 Task: Add the task  Fix issue causing incorrect data to be stored in the database to the section Backup and Recovery Sprint in the project TowerLine and add a Due Date to the respective task as 2023/11/14.
Action: Mouse moved to (54, 355)
Screenshot: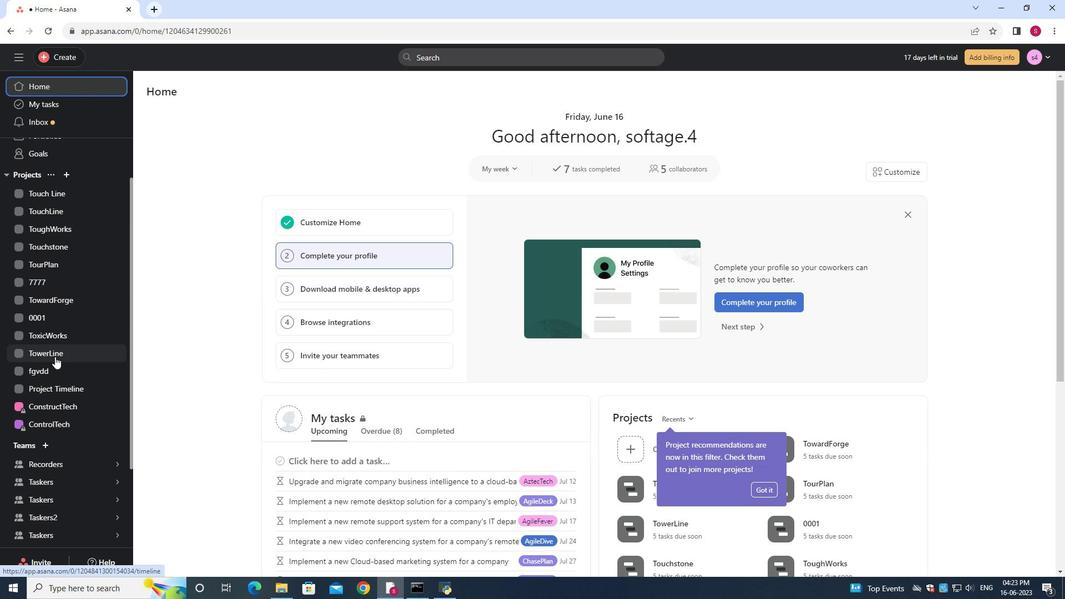 
Action: Mouse pressed left at (54, 355)
Screenshot: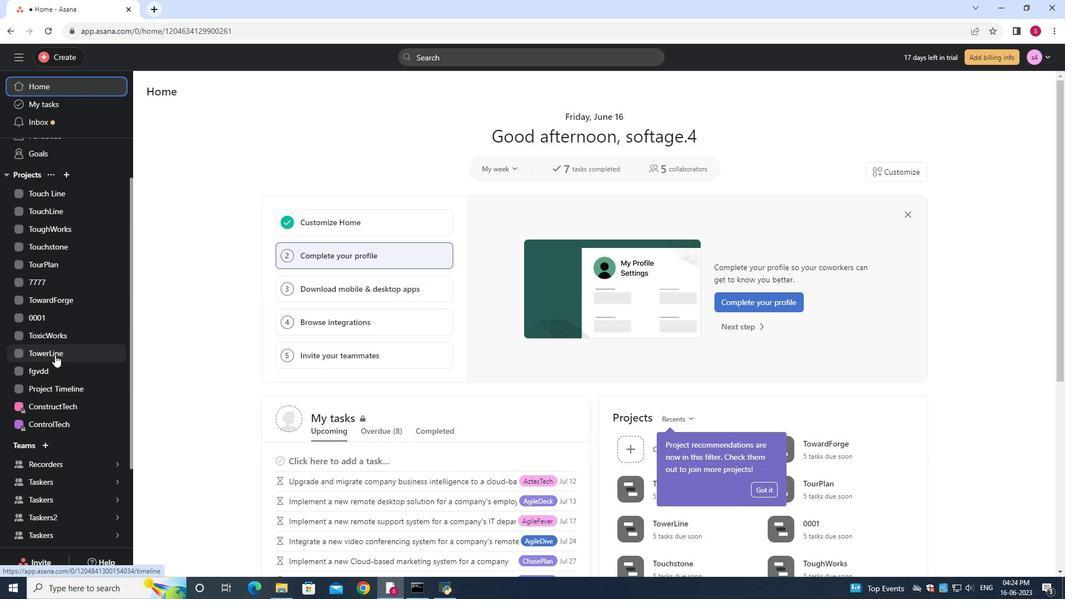 
Action: Mouse moved to (198, 118)
Screenshot: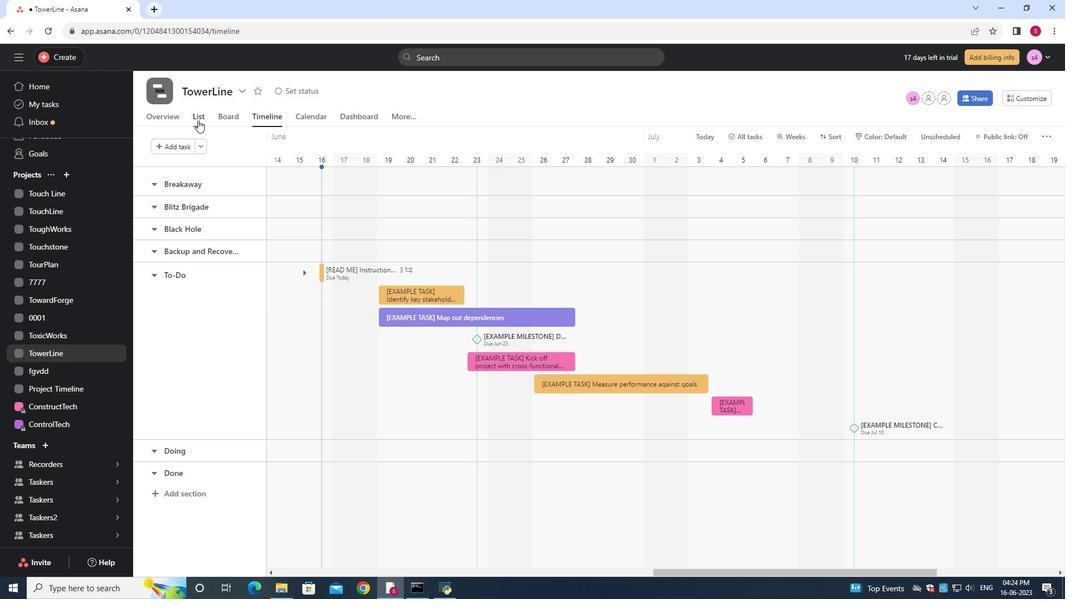 
Action: Mouse pressed left at (198, 118)
Screenshot: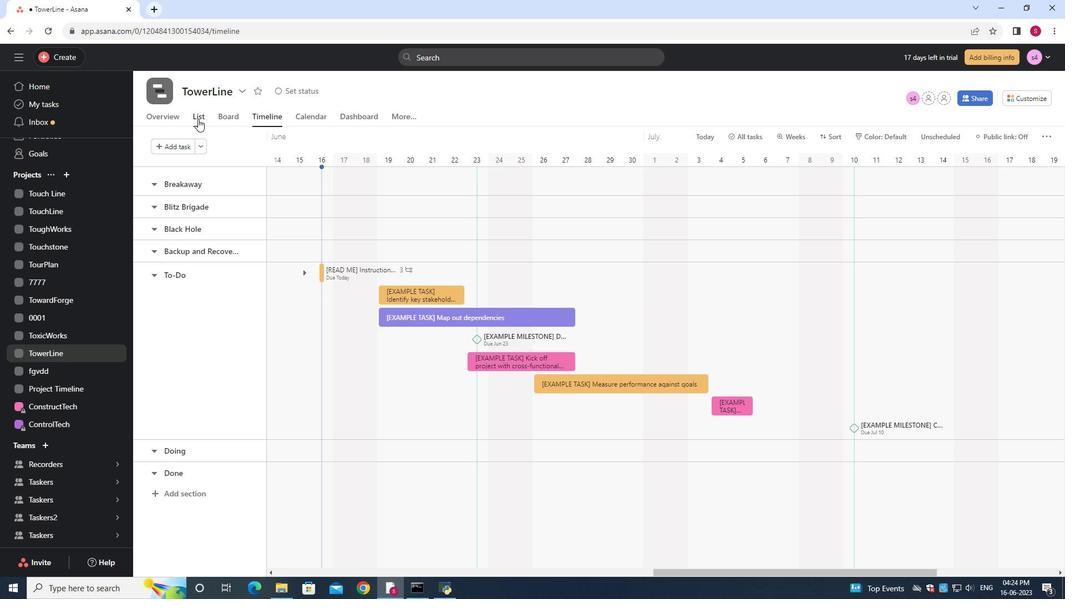 
Action: Mouse moved to (303, 356)
Screenshot: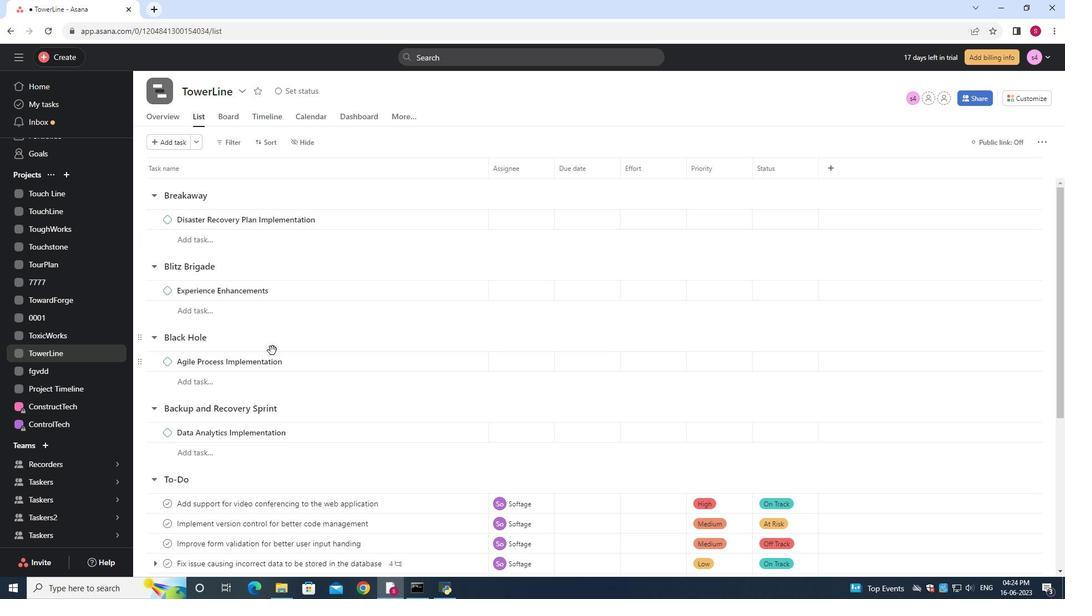 
Action: Mouse scrolled (303, 355) with delta (0, 0)
Screenshot: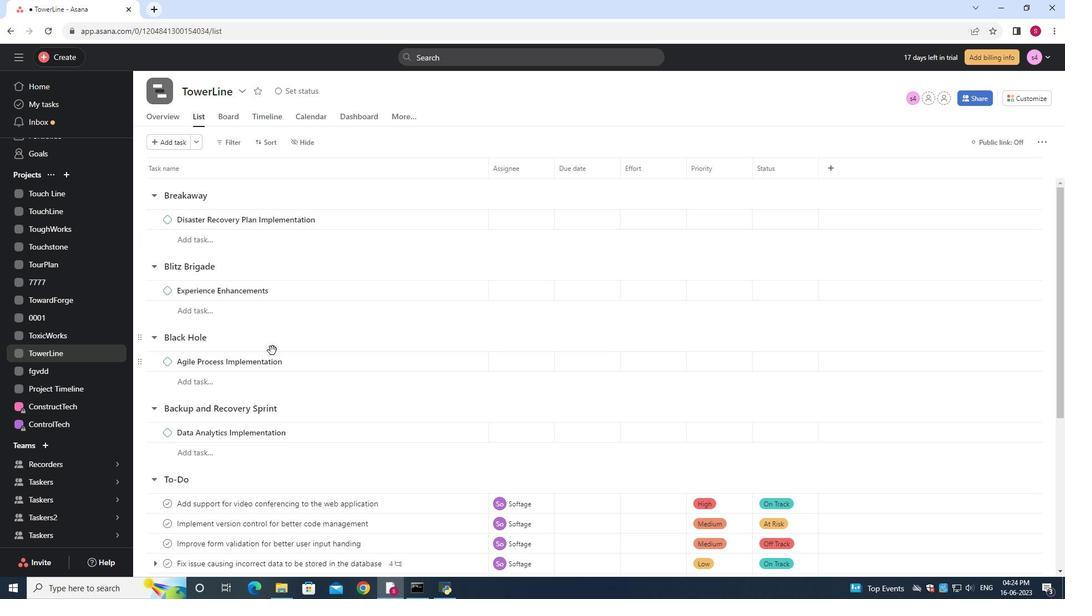 
Action: Mouse moved to (303, 356)
Screenshot: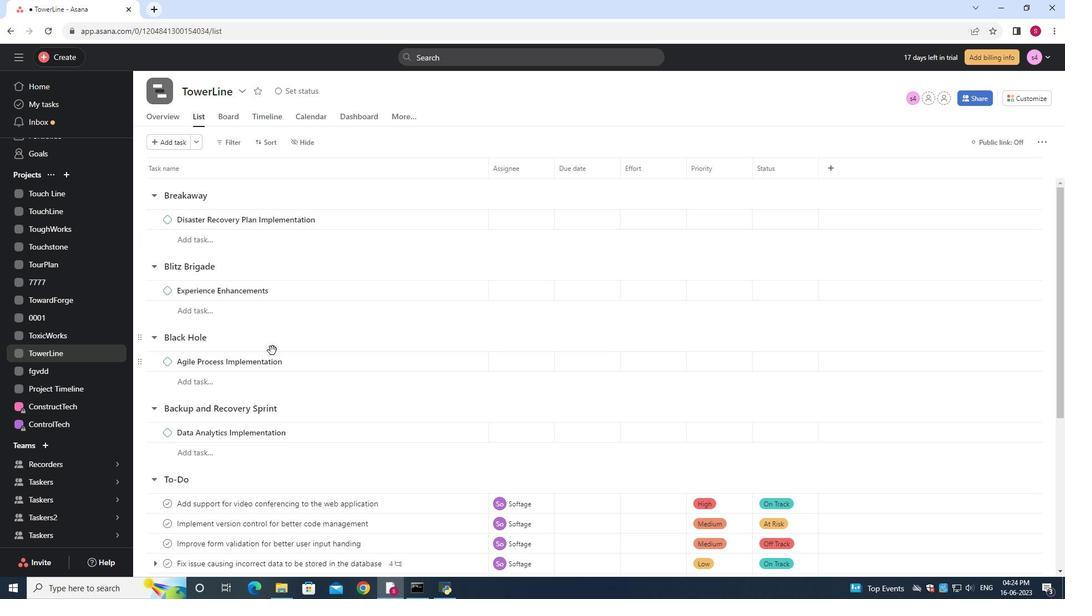 
Action: Mouse scrolled (303, 356) with delta (0, 0)
Screenshot: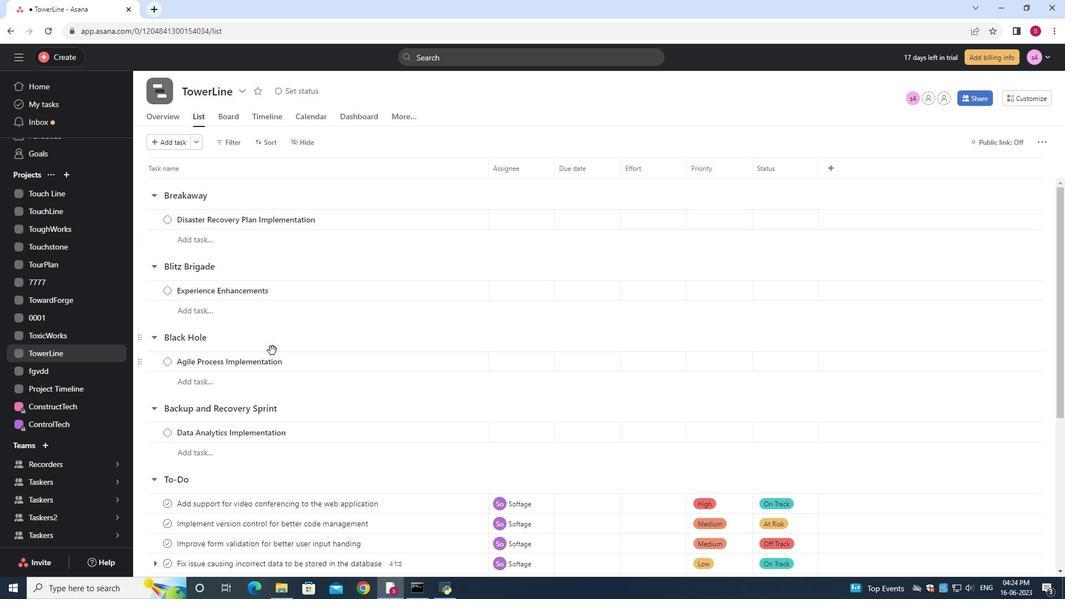 
Action: Mouse moved to (303, 356)
Screenshot: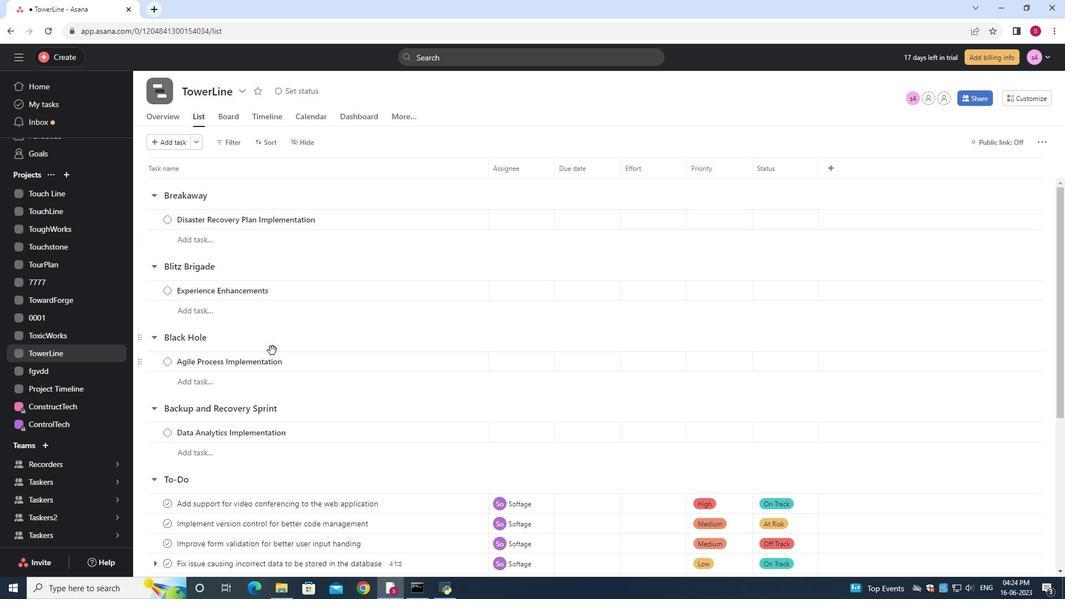 
Action: Mouse scrolled (303, 356) with delta (0, 0)
Screenshot: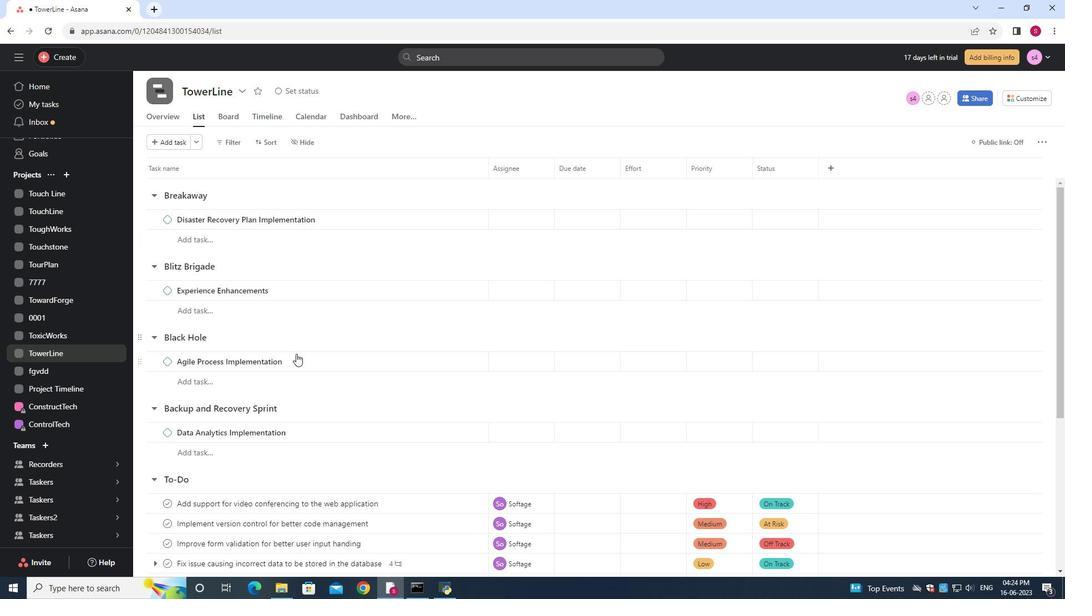 
Action: Mouse moved to (304, 356)
Screenshot: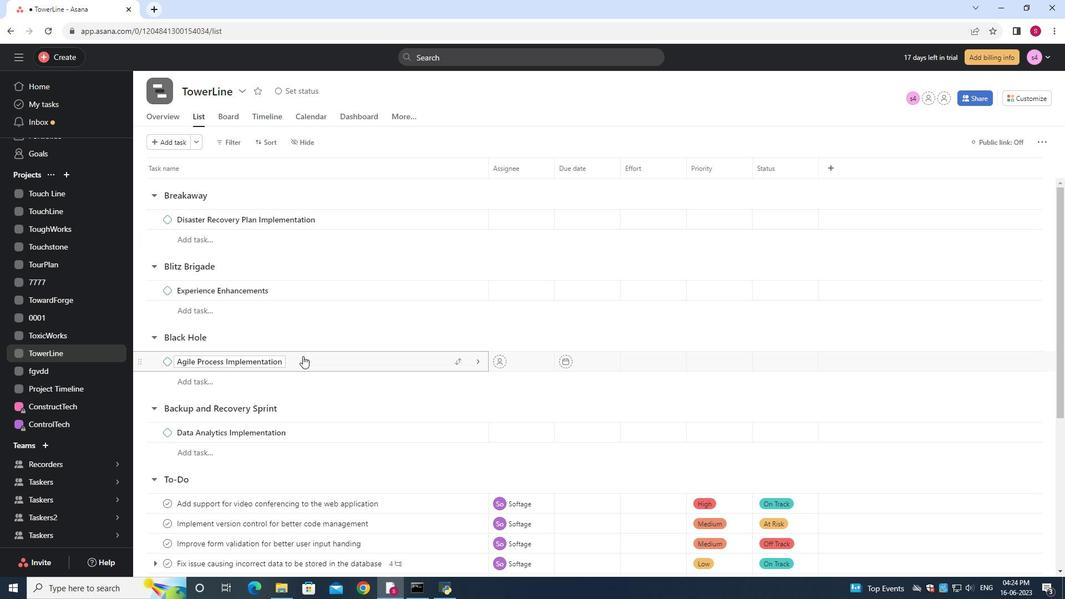 
Action: Mouse scrolled (303, 356) with delta (0, 0)
Screenshot: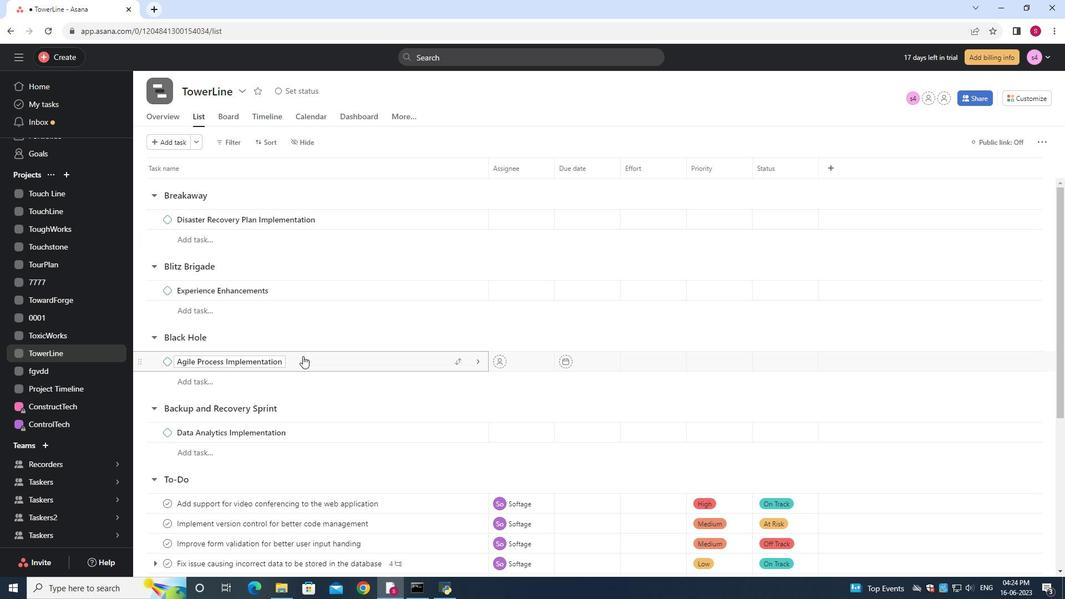 
Action: Mouse moved to (460, 337)
Screenshot: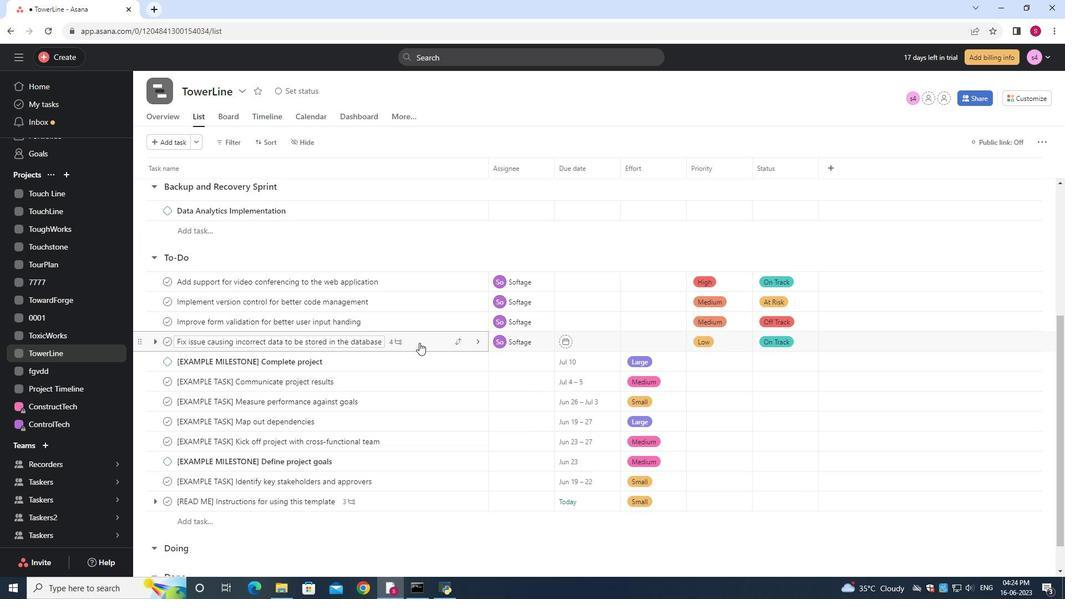 
Action: Mouse pressed left at (460, 337)
Screenshot: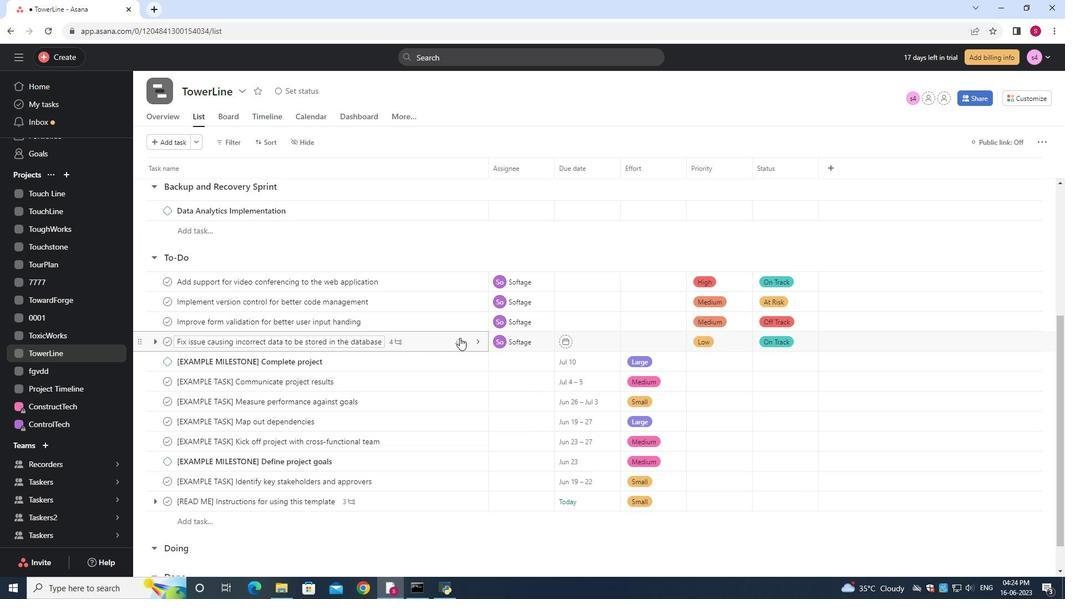 
Action: Mouse moved to (403, 439)
Screenshot: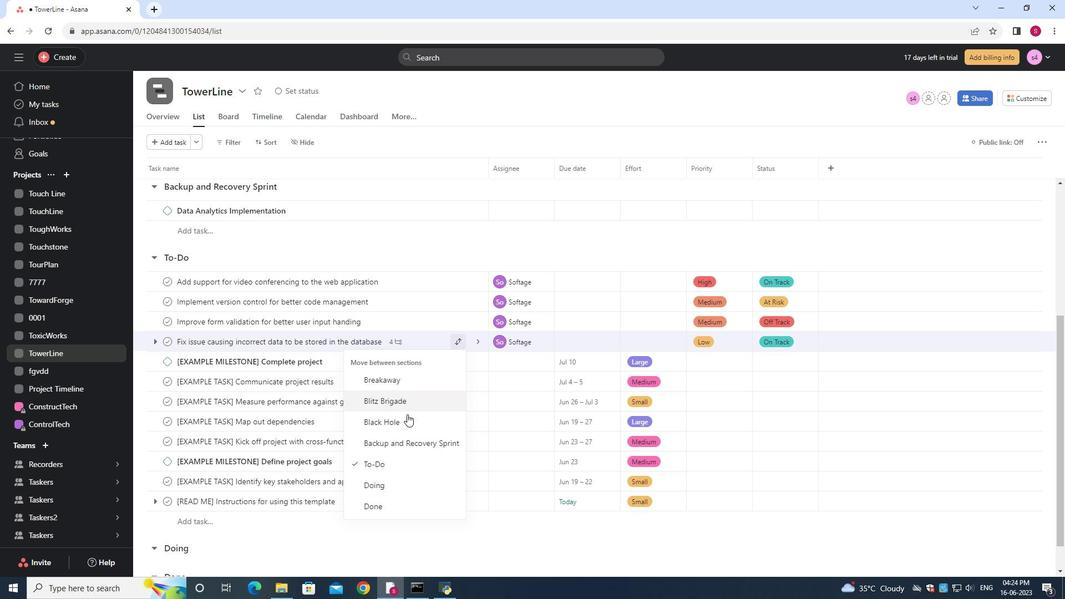 
Action: Mouse pressed left at (403, 439)
Screenshot: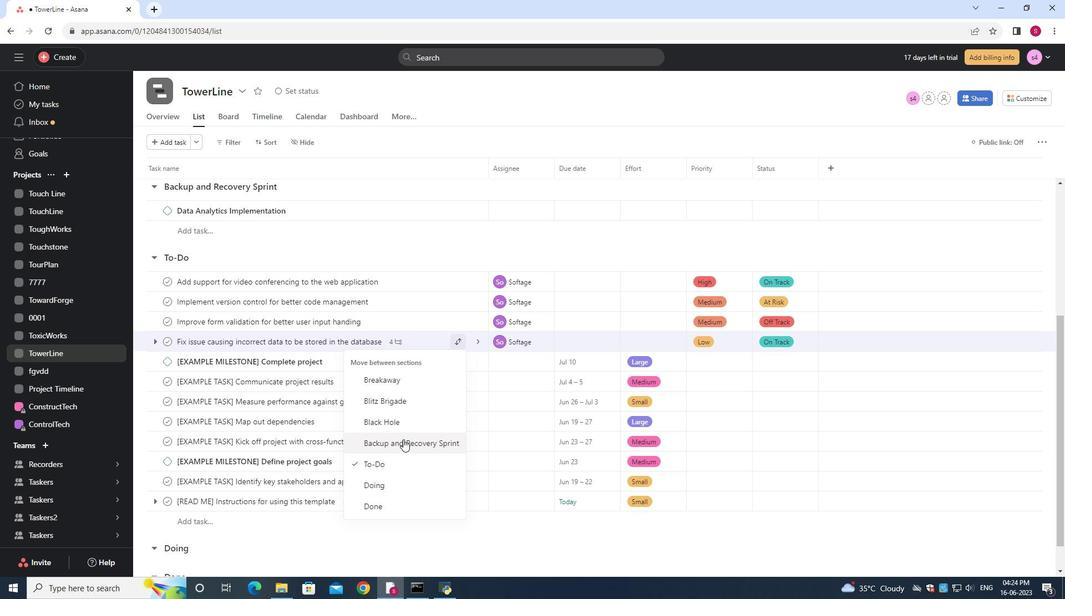 
Action: Mouse moved to (586, 204)
Screenshot: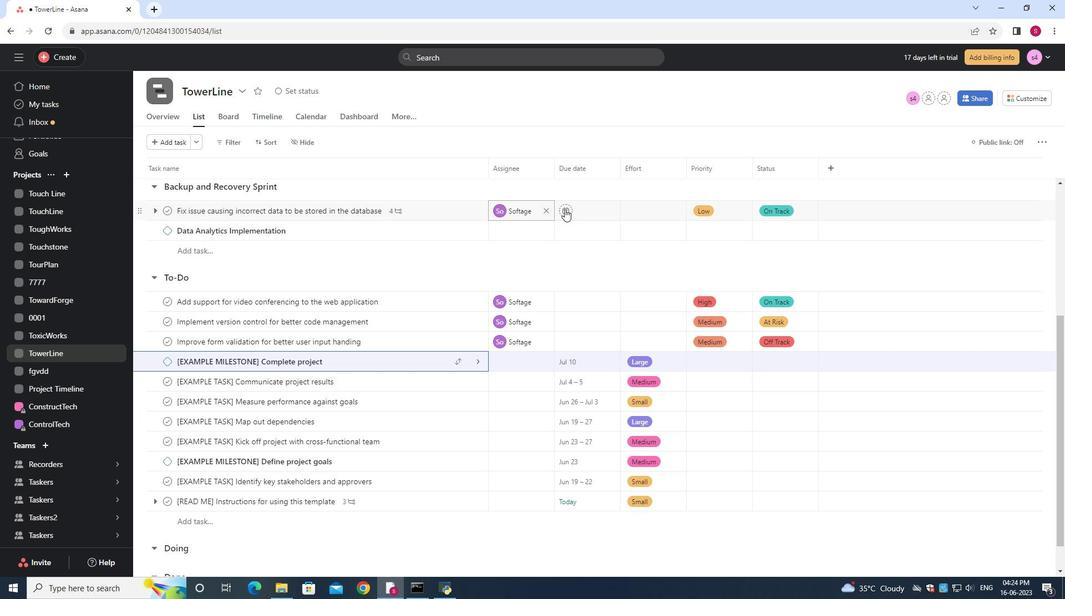 
Action: Mouse pressed left at (586, 204)
Screenshot: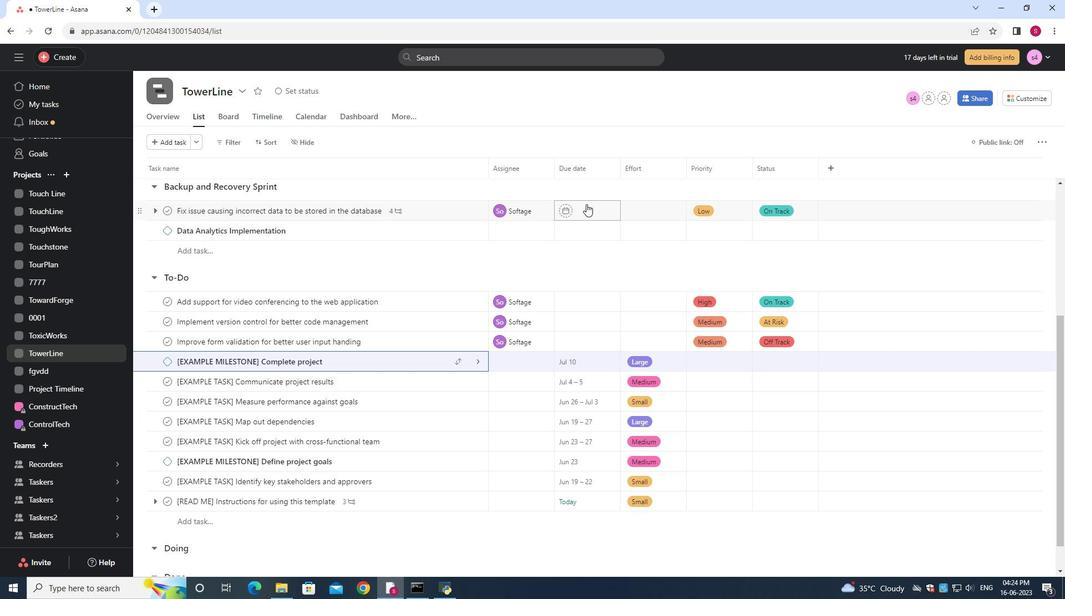 
Action: Mouse moved to (699, 265)
Screenshot: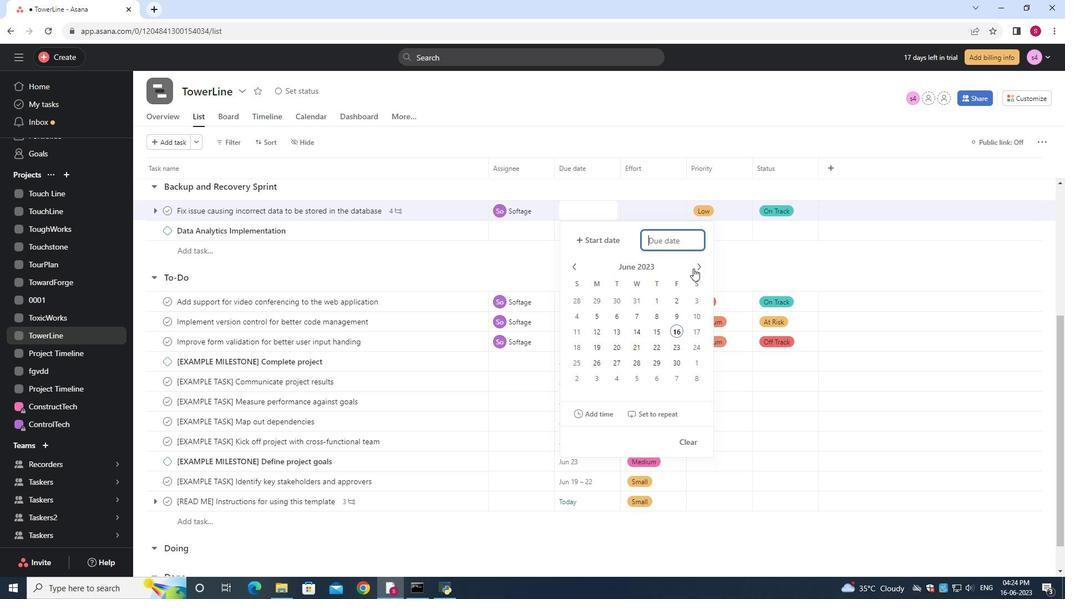 
Action: Mouse pressed left at (699, 265)
Screenshot: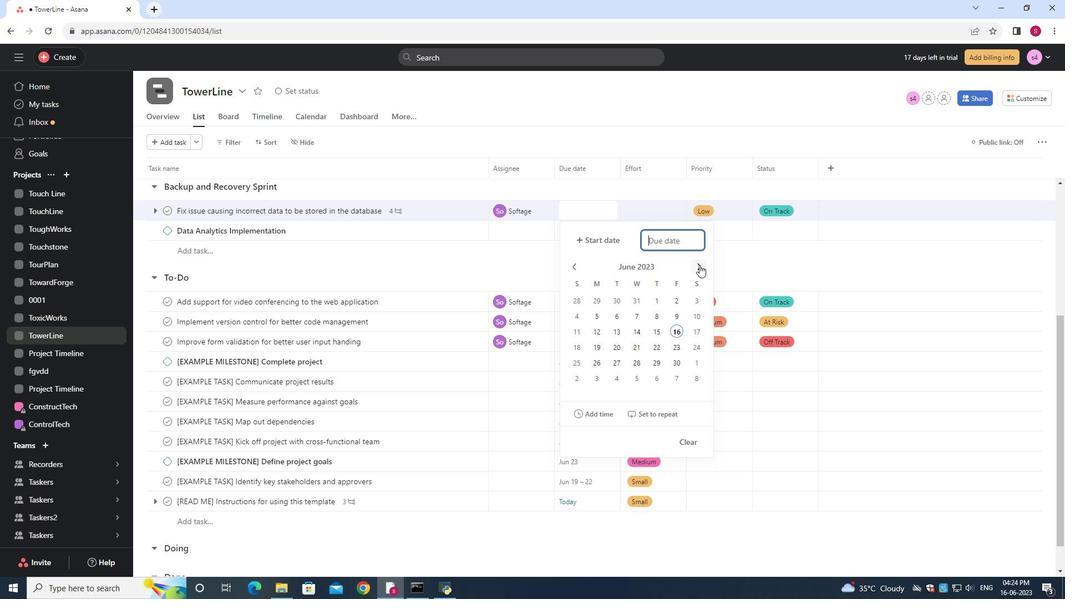
Action: Mouse pressed left at (699, 265)
Screenshot: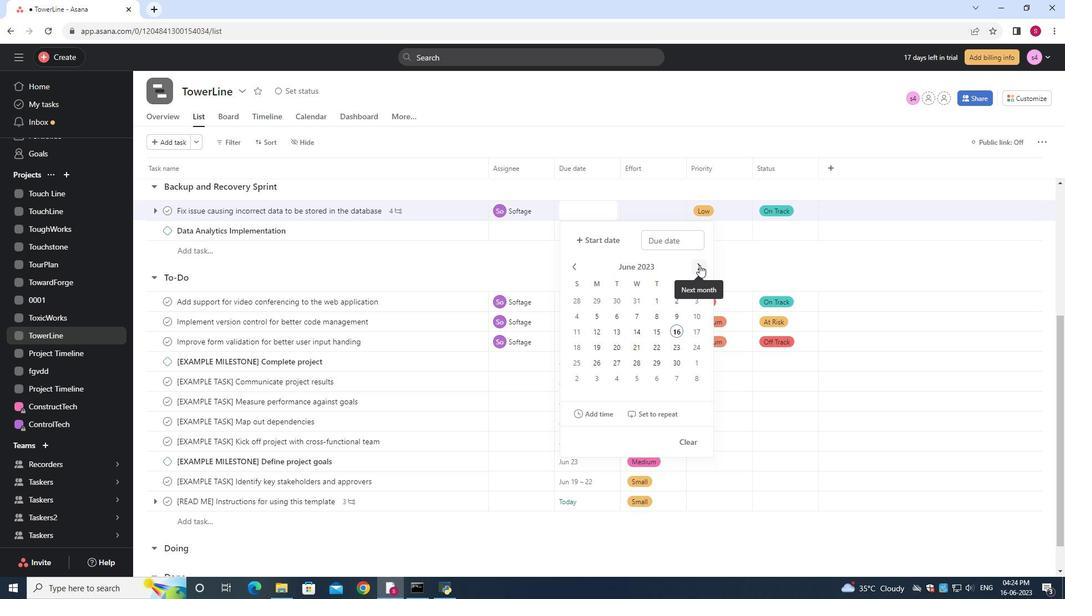 
Action: Mouse pressed left at (699, 265)
Screenshot: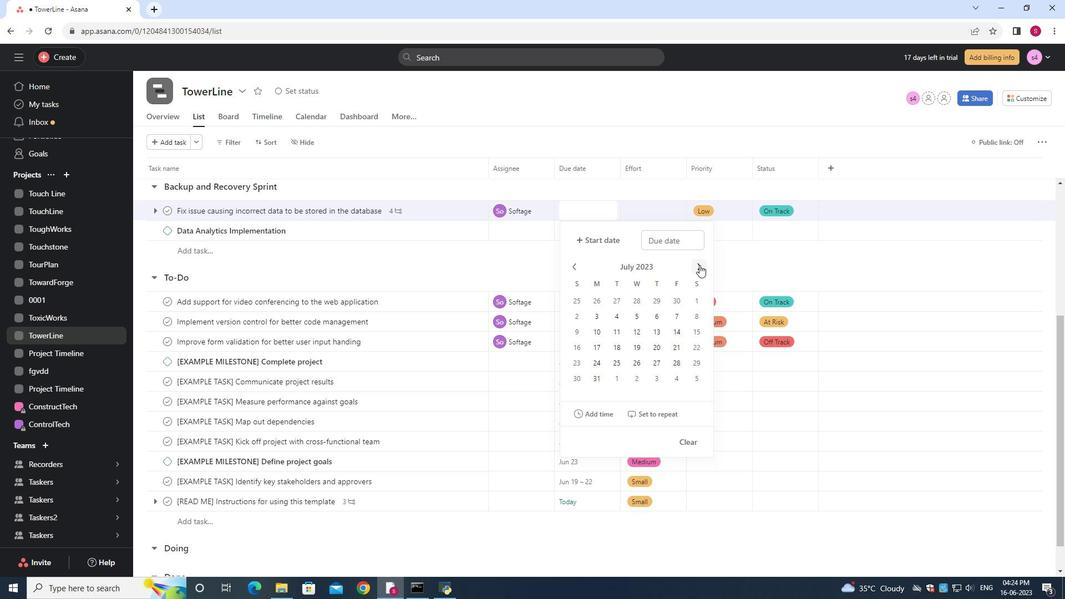 
Action: Mouse pressed left at (699, 265)
Screenshot: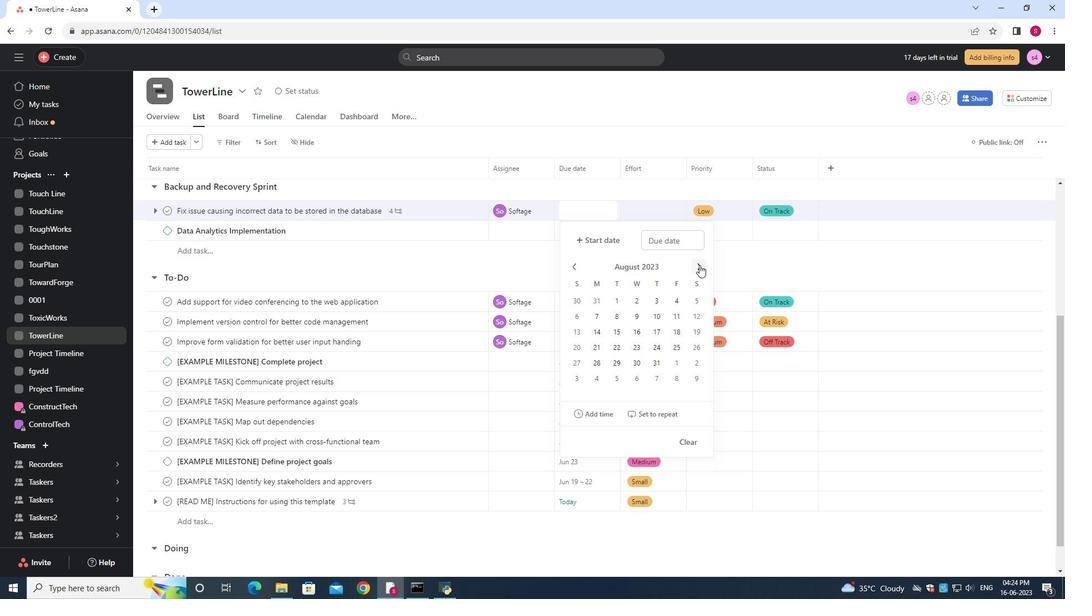 
Action: Mouse pressed left at (699, 265)
Screenshot: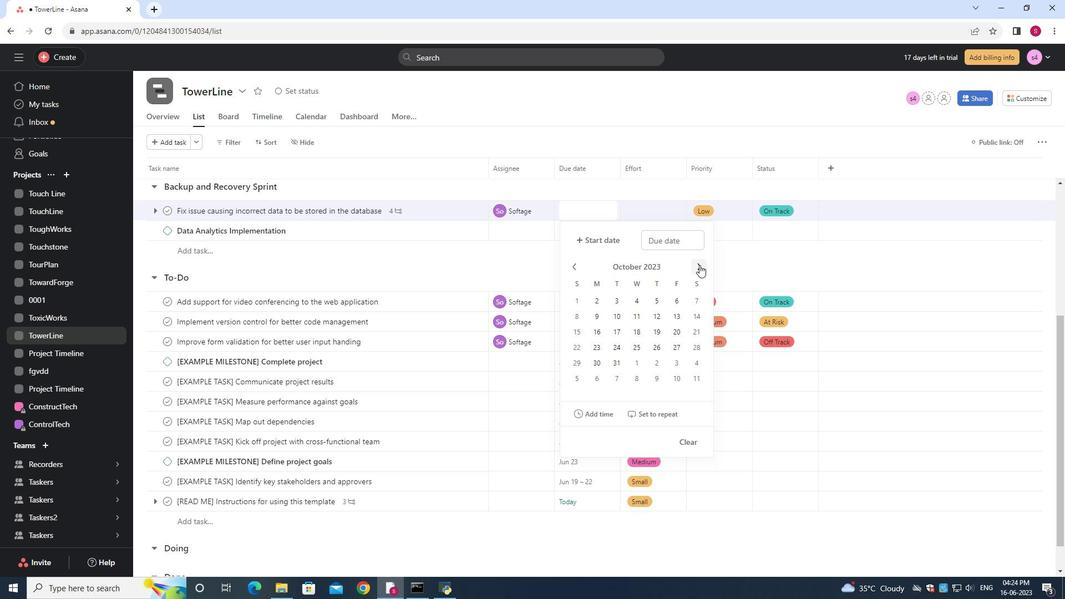 
Action: Mouse pressed left at (699, 265)
Screenshot: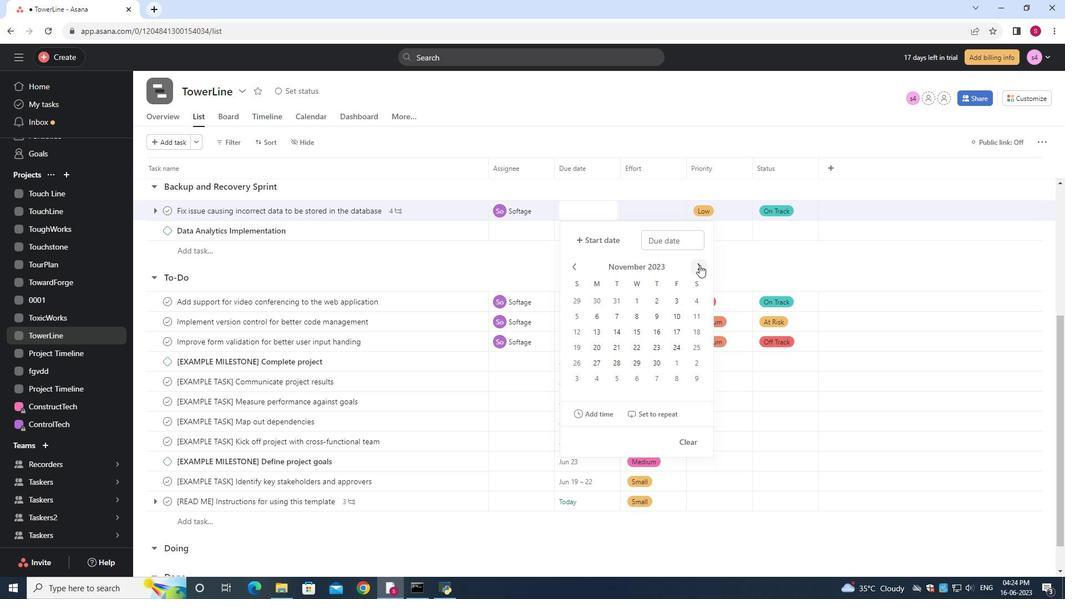 
Action: Mouse pressed left at (699, 265)
Screenshot: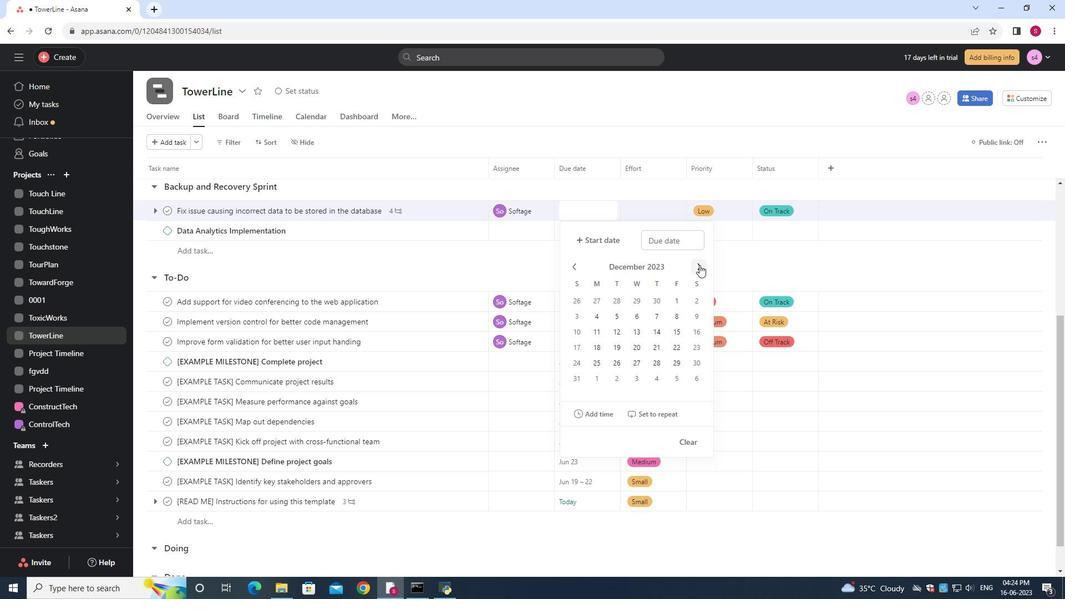 
Action: Mouse pressed left at (699, 265)
Screenshot: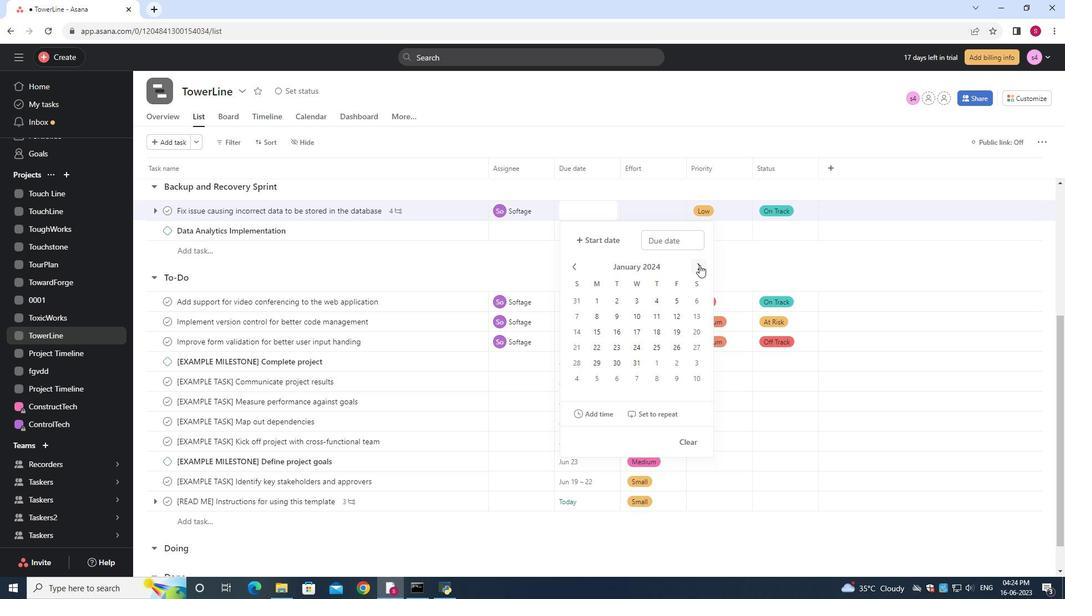 
Action: Mouse pressed left at (699, 265)
Screenshot: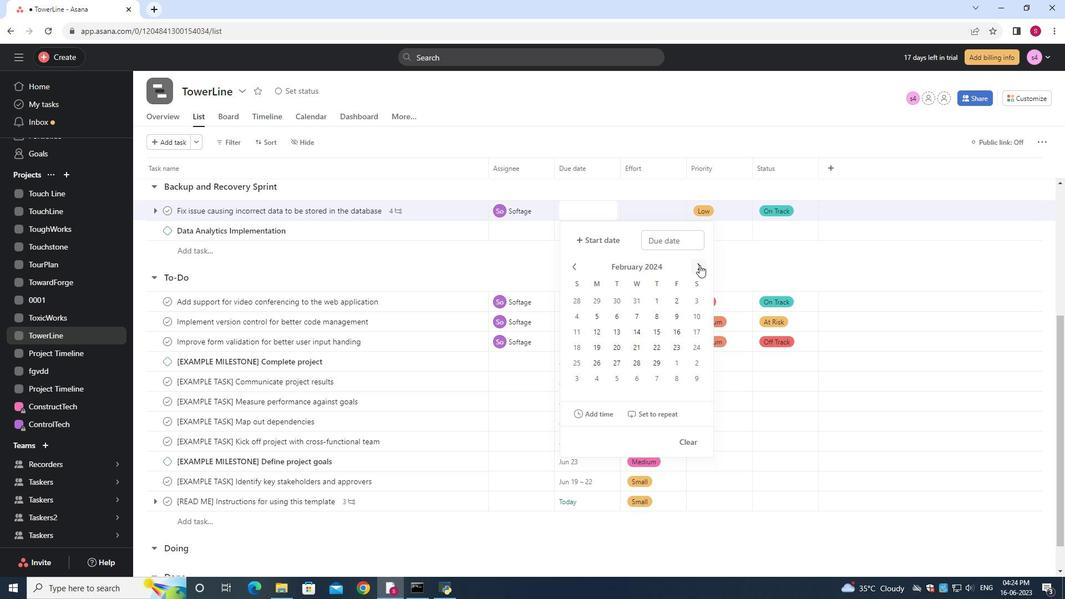 
Action: Mouse pressed left at (699, 265)
Screenshot: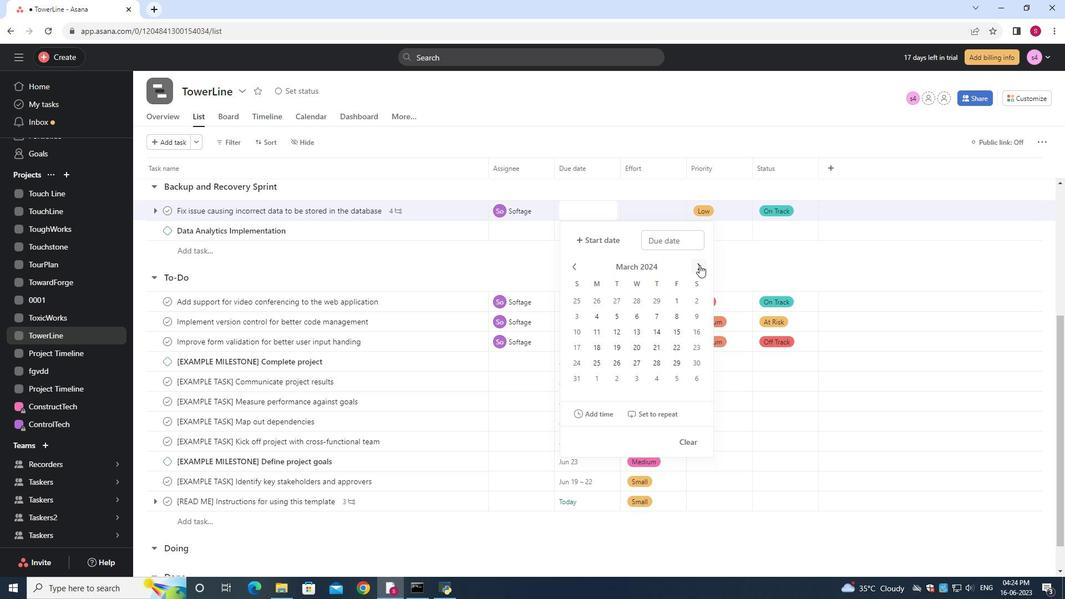 
Action: Mouse moved to (573, 262)
Screenshot: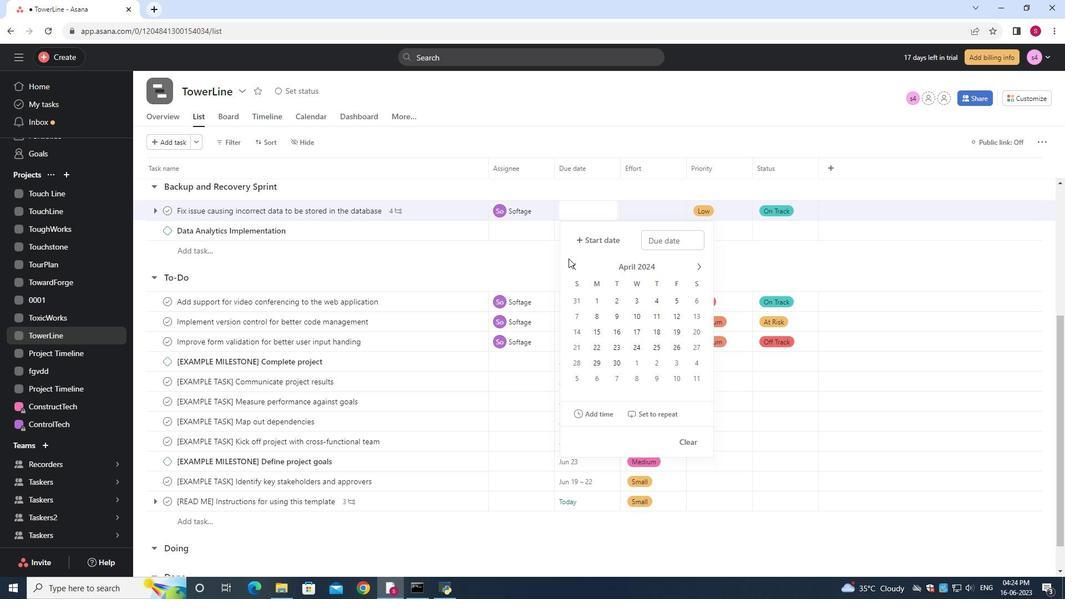 
Action: Mouse pressed left at (573, 262)
Screenshot: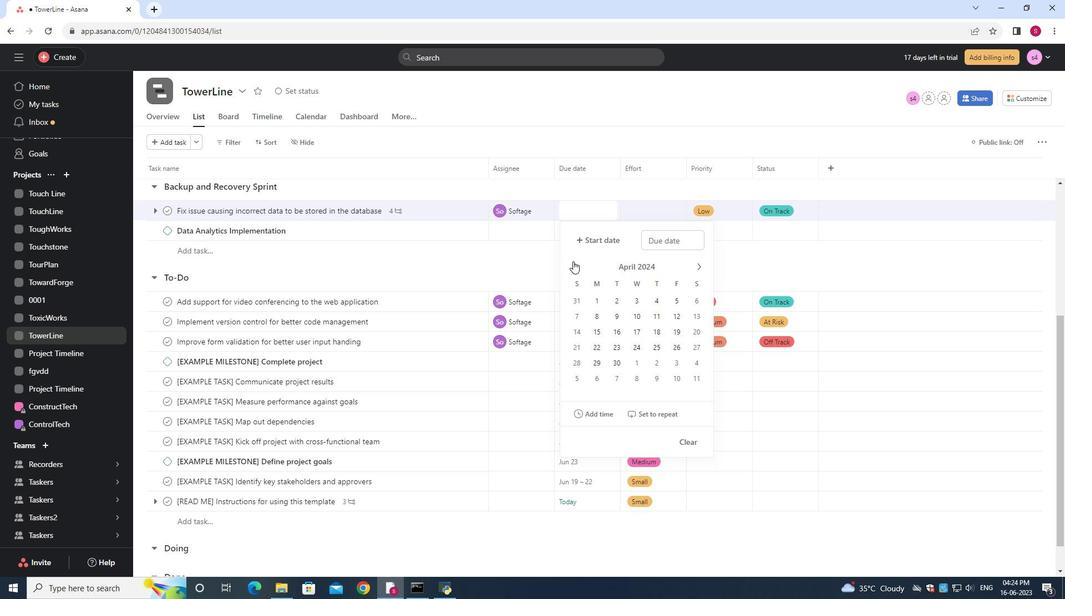 
Action: Mouse pressed left at (573, 262)
Screenshot: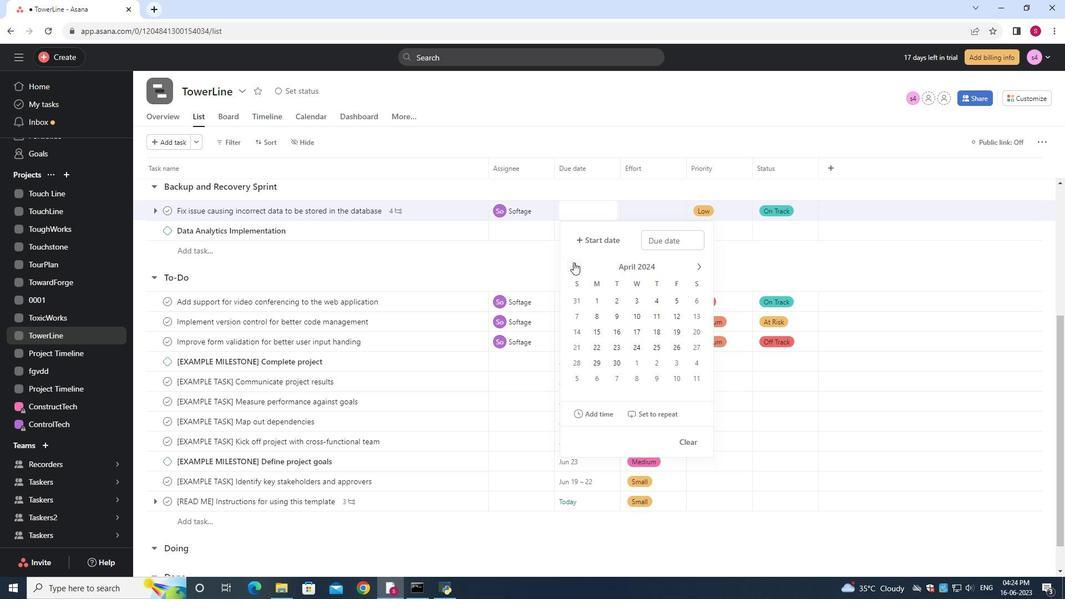 
Action: Mouse pressed left at (573, 262)
Screenshot: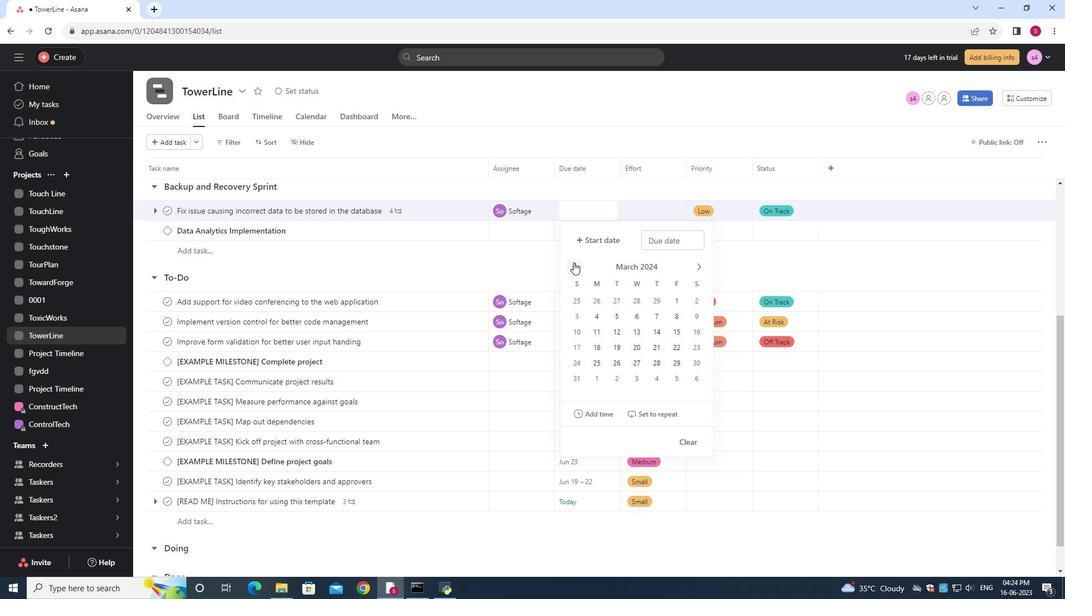 
Action: Mouse pressed left at (573, 262)
Screenshot: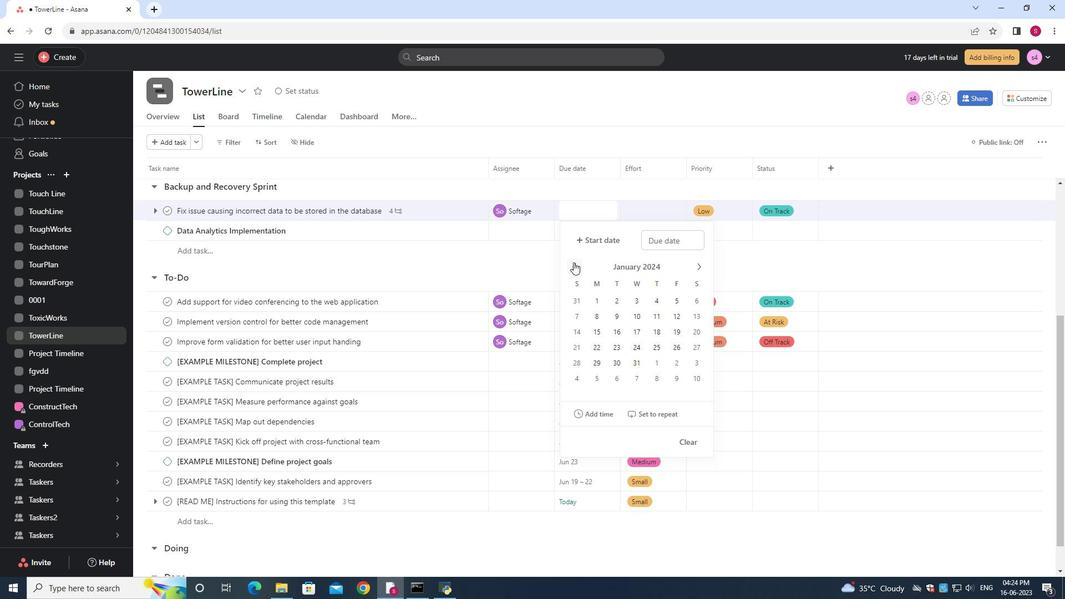 
Action: Mouse pressed left at (573, 262)
Screenshot: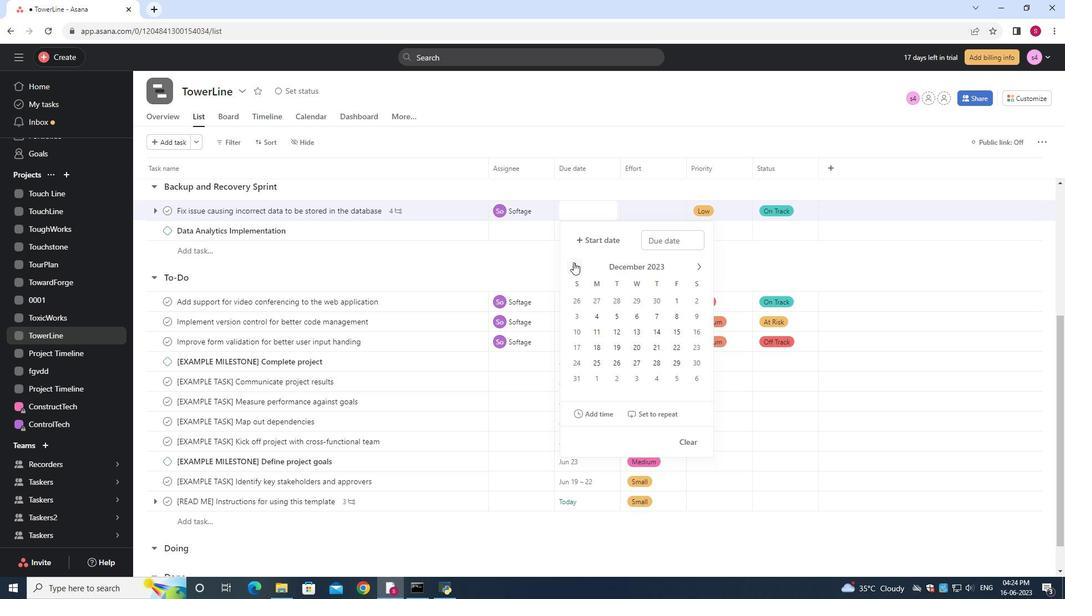 
Action: Mouse moved to (618, 332)
Screenshot: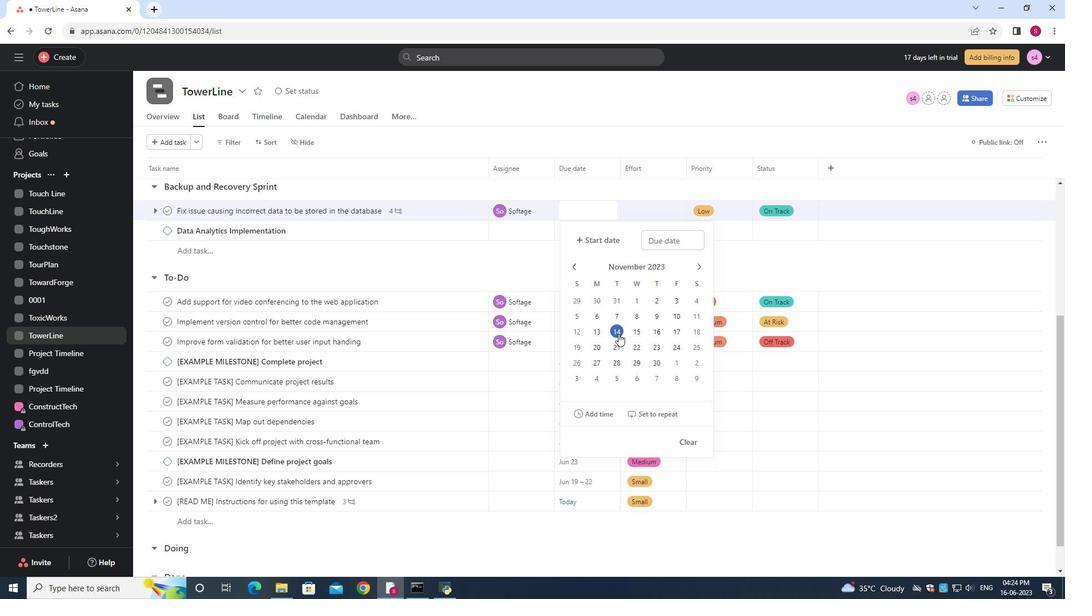 
Action: Mouse pressed left at (618, 332)
Screenshot: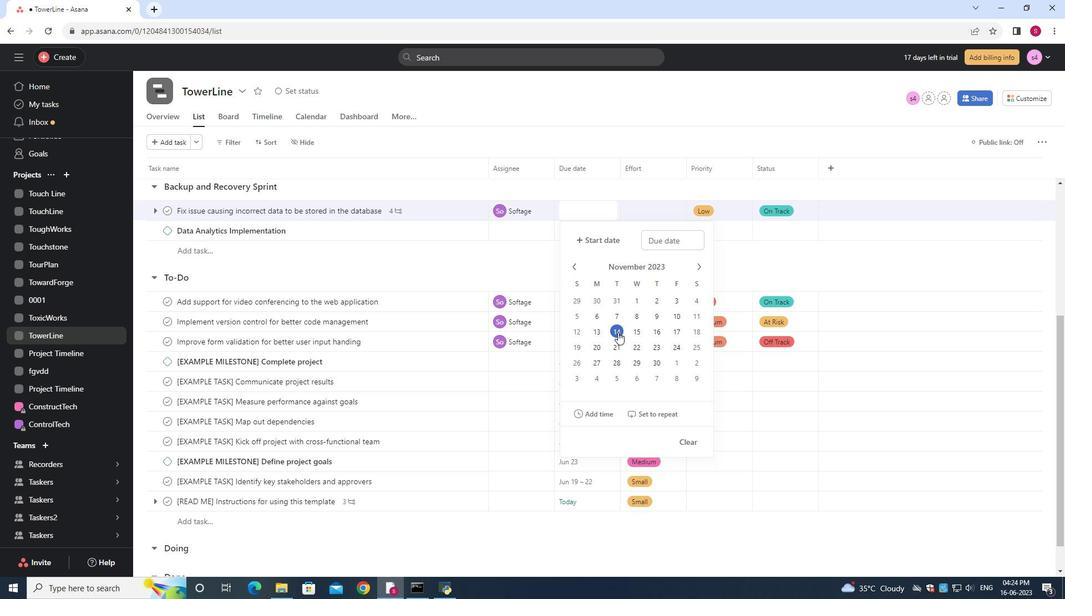 
Action: Mouse moved to (610, 209)
Screenshot: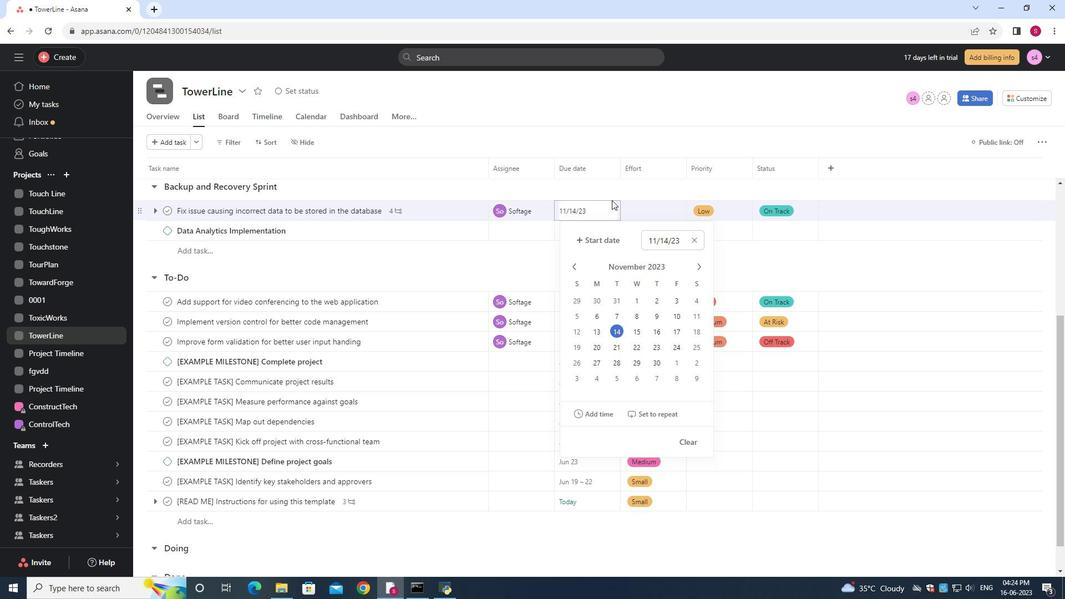 
Action: Mouse pressed left at (610, 209)
Screenshot: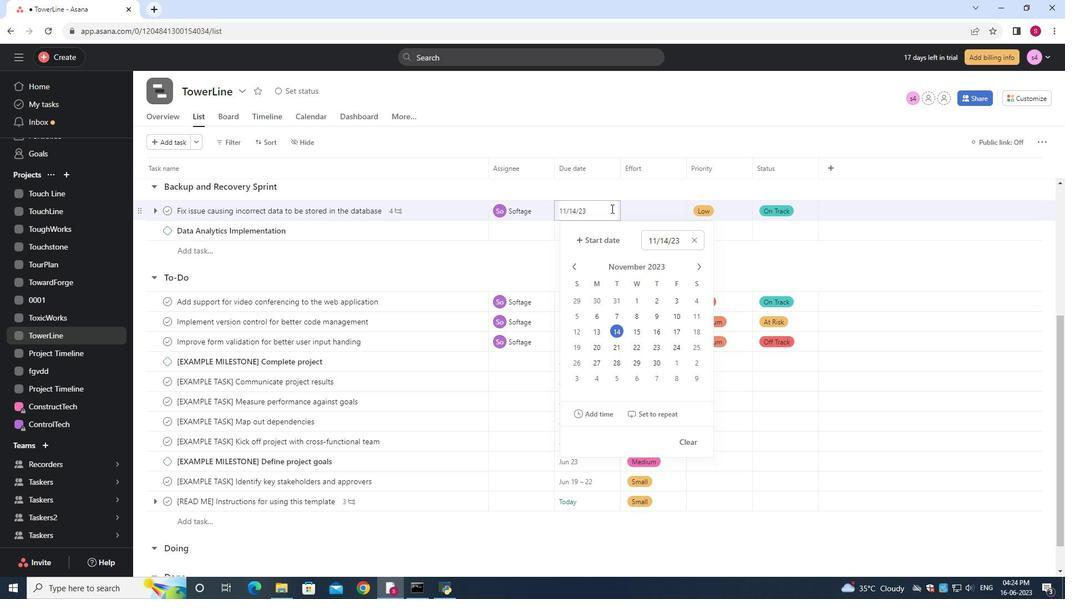 
Action: Mouse moved to (611, 210)
Screenshot: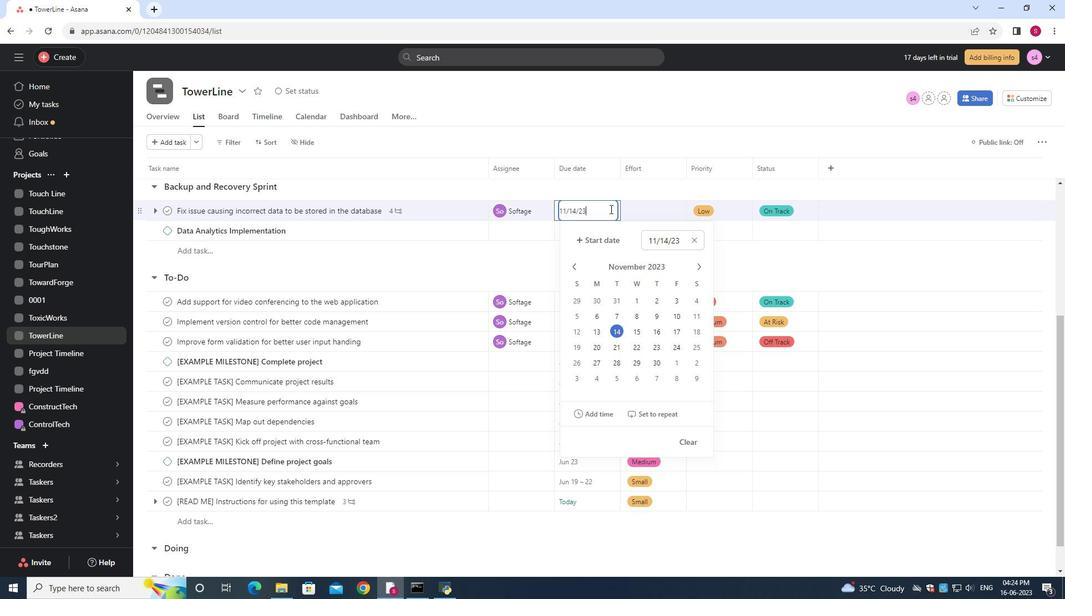 
